 Task: Check the average views per listing of golf course in the last 1 year.
Action: Mouse moved to (768, 178)
Screenshot: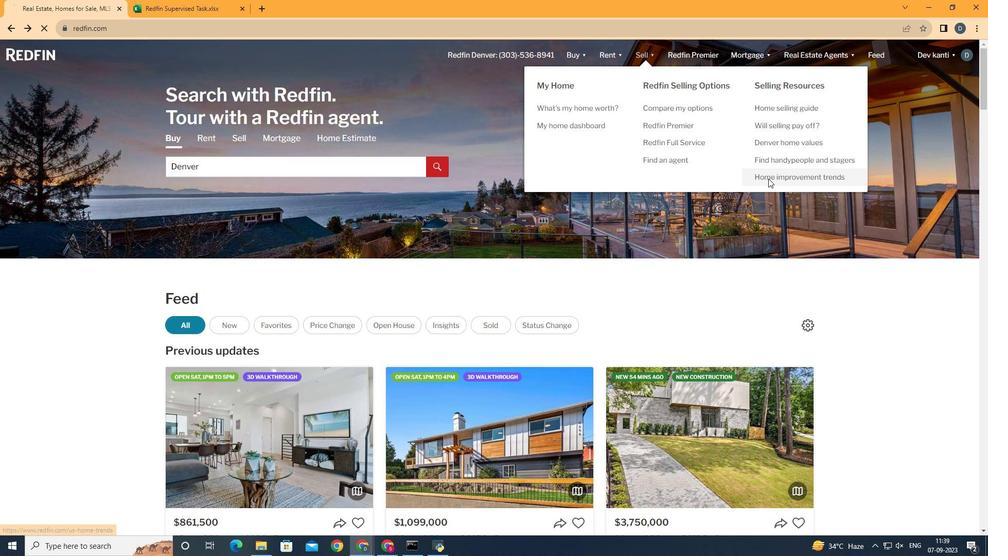 
Action: Mouse pressed left at (768, 178)
Screenshot: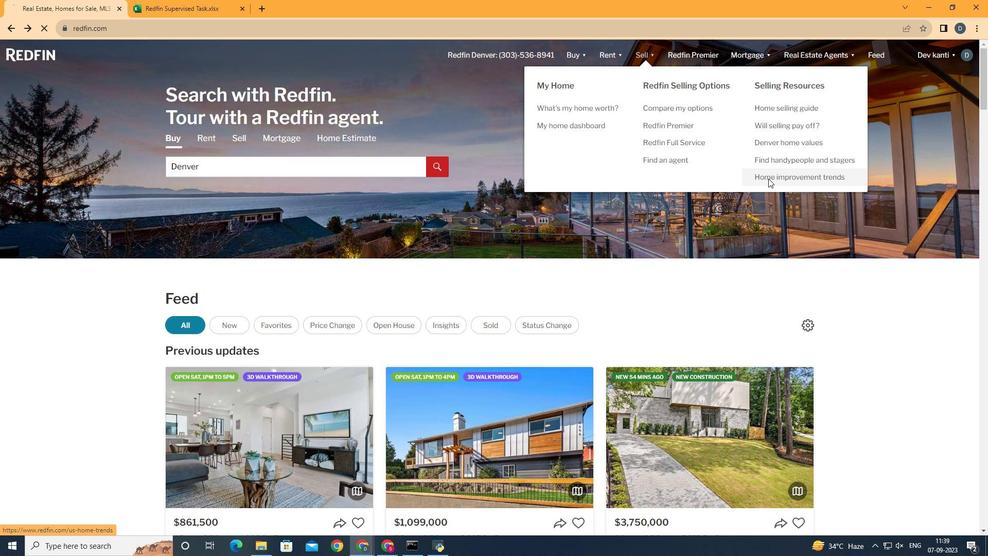 
Action: Mouse moved to (627, 242)
Screenshot: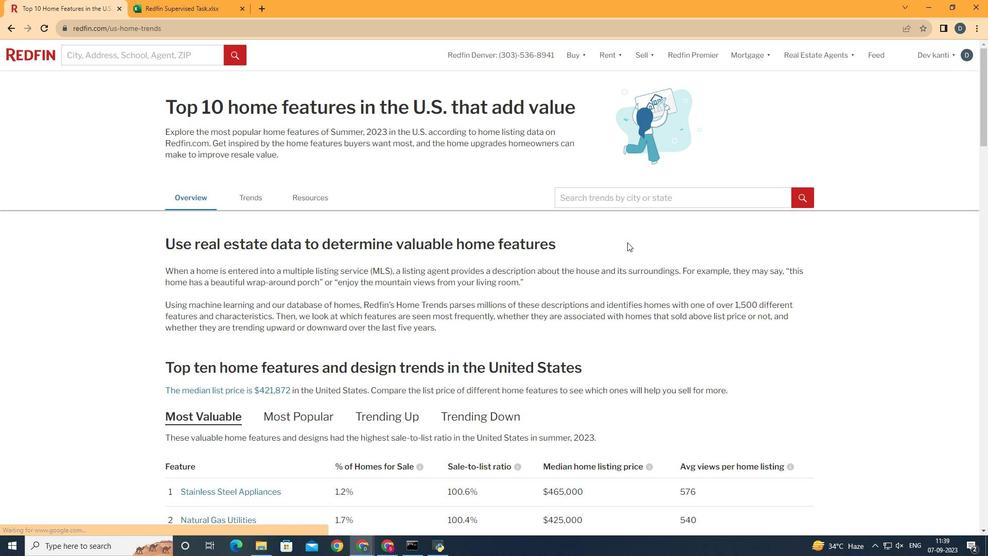 
Action: Mouse scrolled (627, 242) with delta (0, 0)
Screenshot: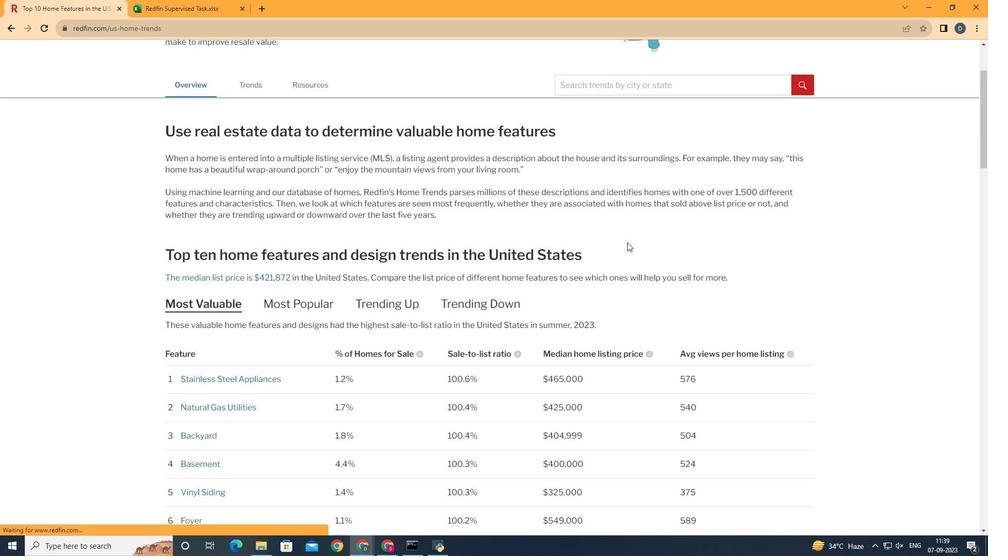 
Action: Mouse scrolled (627, 242) with delta (0, 0)
Screenshot: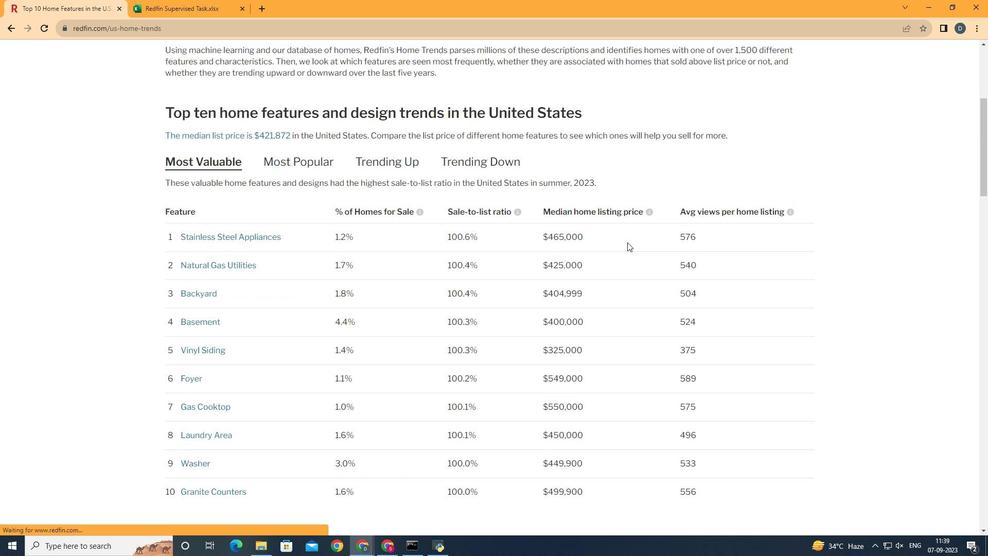 
Action: Mouse scrolled (627, 242) with delta (0, 0)
Screenshot: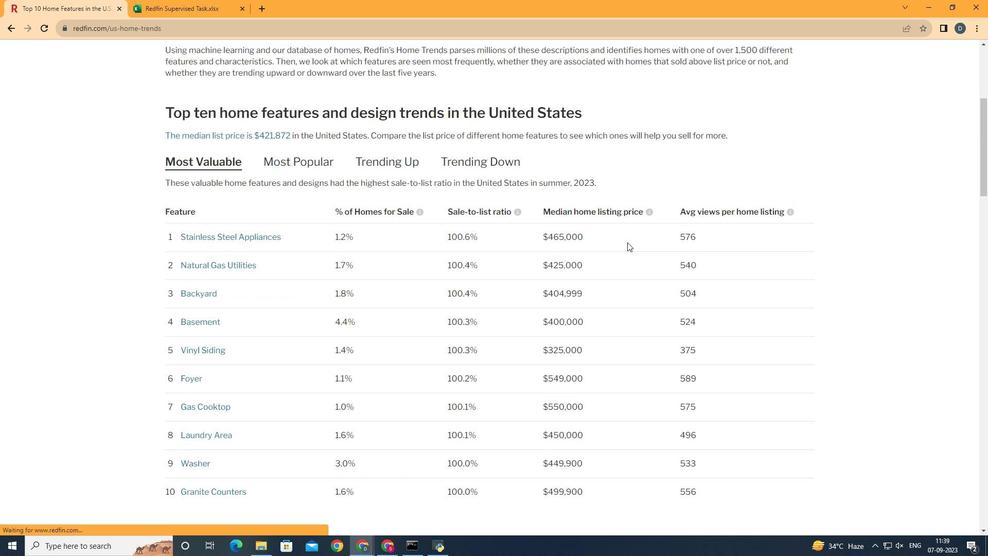 
Action: Mouse scrolled (627, 242) with delta (0, 0)
Screenshot: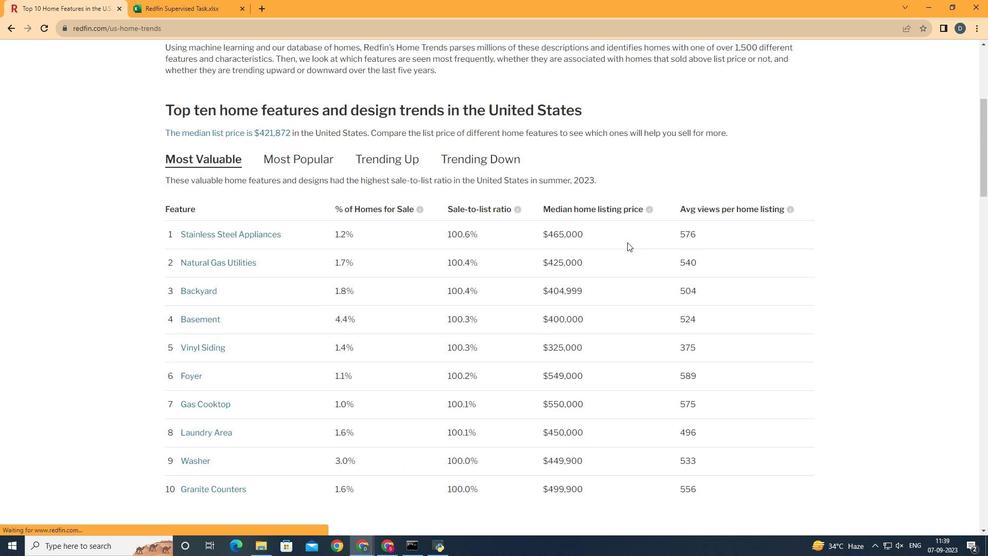 
Action: Mouse scrolled (627, 242) with delta (0, 0)
Screenshot: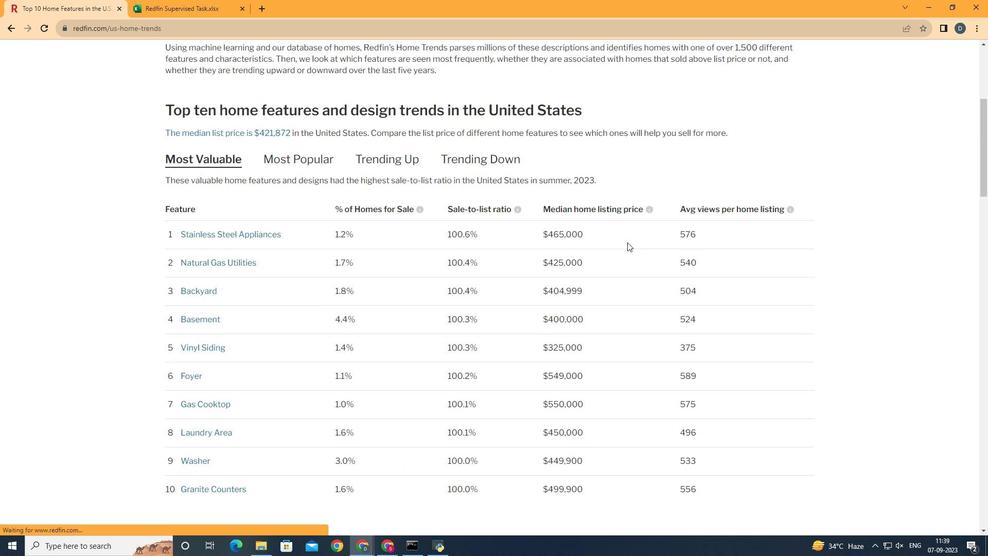 
Action: Mouse moved to (308, 143)
Screenshot: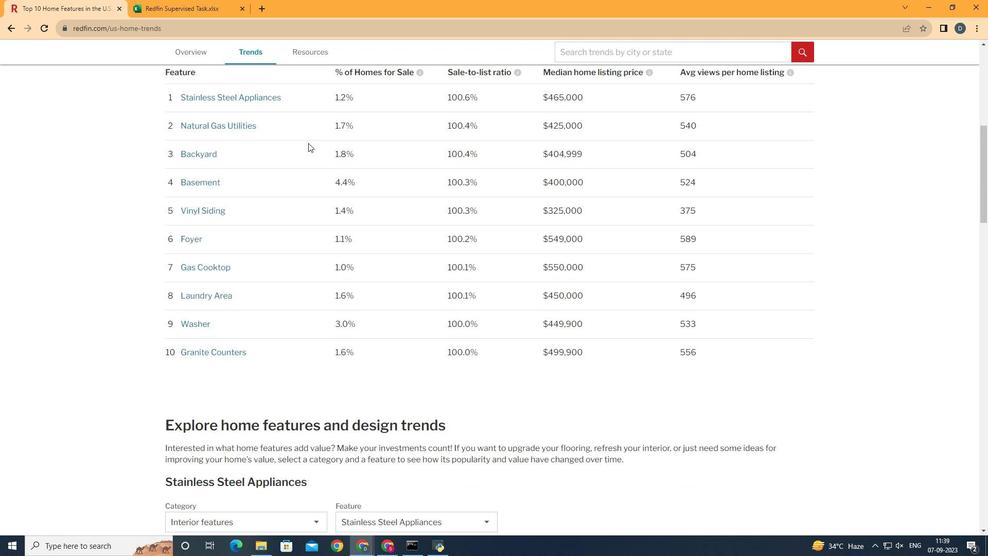 
Action: Mouse scrolled (308, 142) with delta (0, 0)
Screenshot: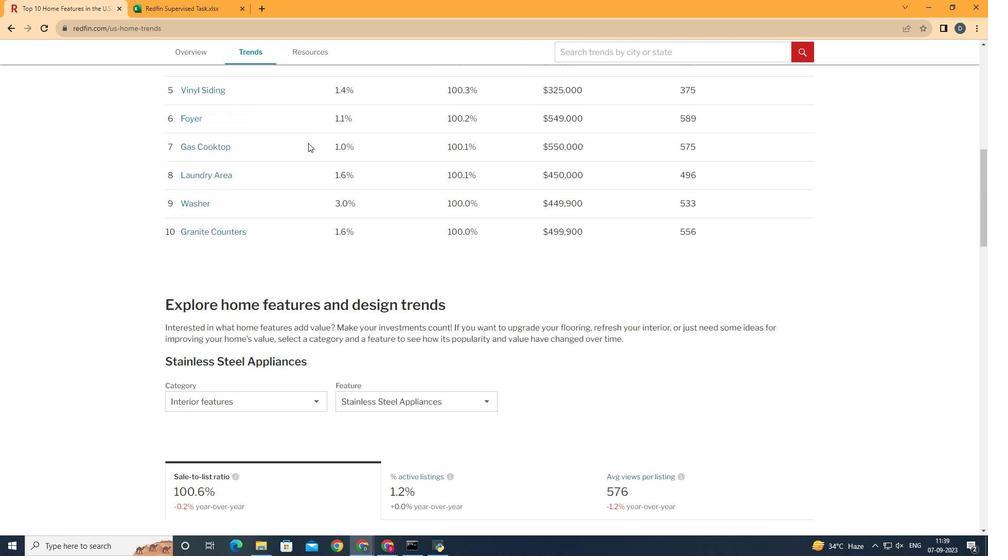 
Action: Mouse scrolled (308, 142) with delta (0, 0)
Screenshot: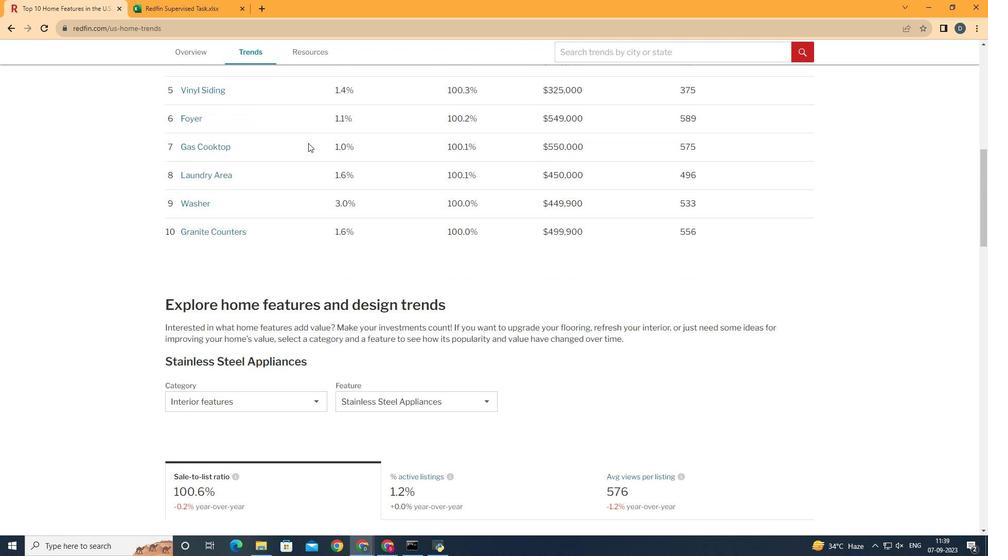 
Action: Mouse scrolled (308, 142) with delta (0, 0)
Screenshot: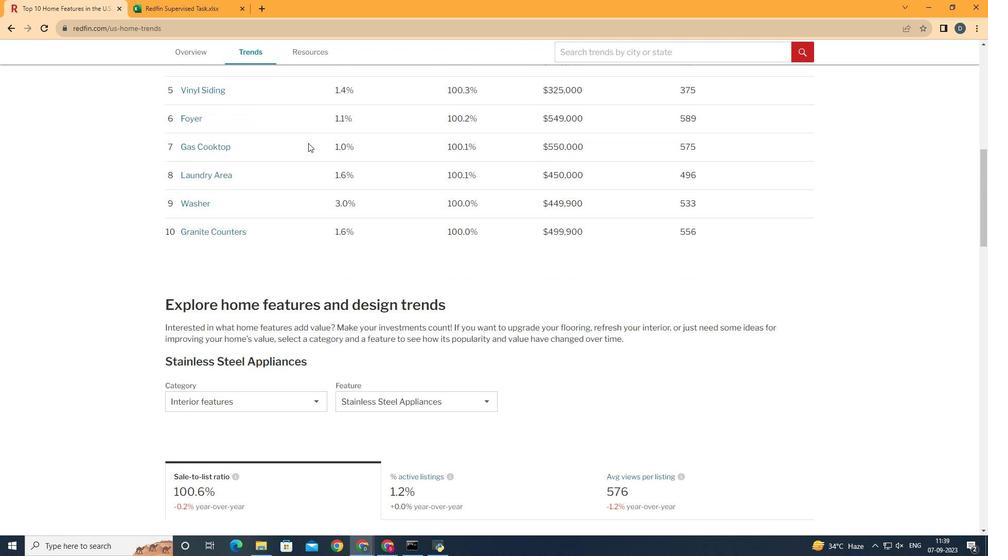 
Action: Mouse scrolled (308, 142) with delta (0, 0)
Screenshot: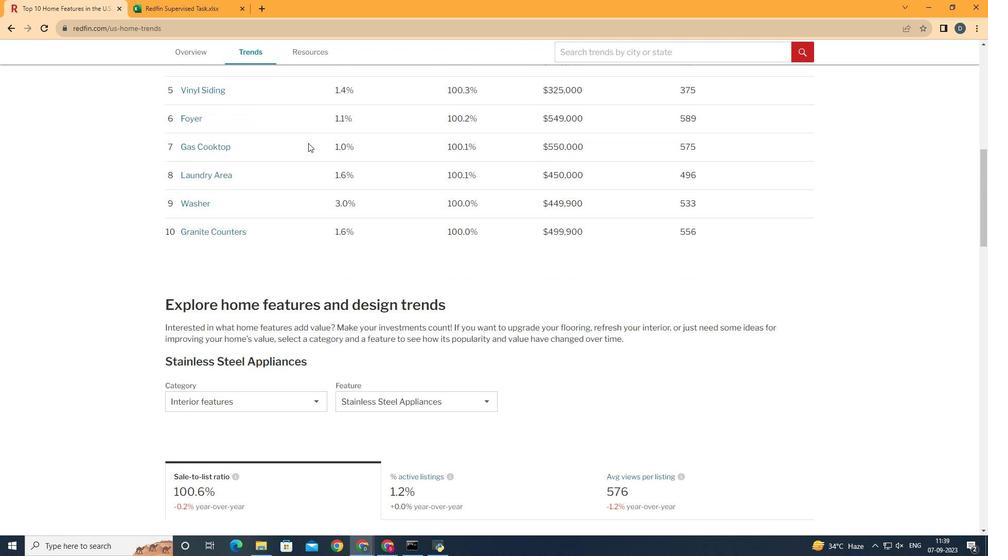 
Action: Mouse scrolled (308, 142) with delta (0, 0)
Screenshot: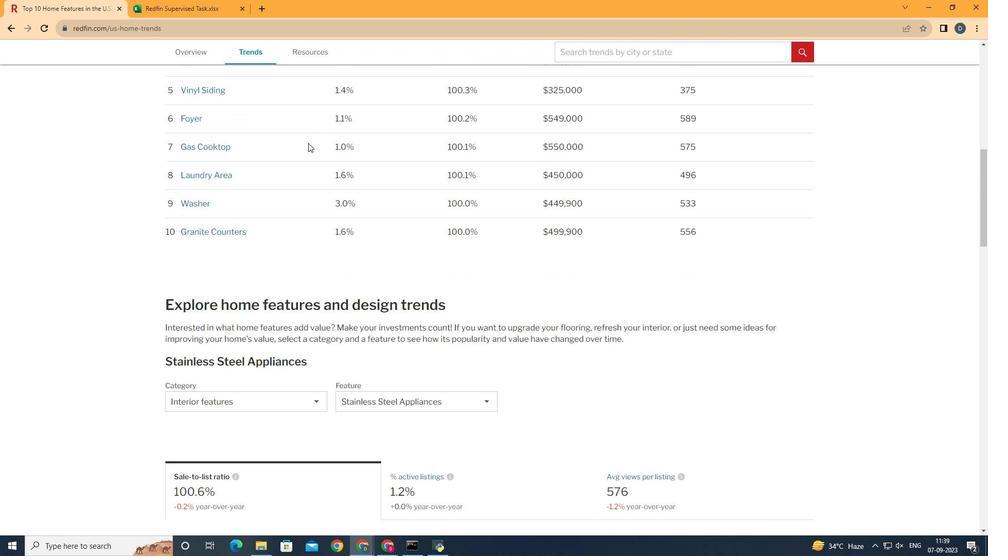 
Action: Mouse scrolled (308, 142) with delta (0, 0)
Screenshot: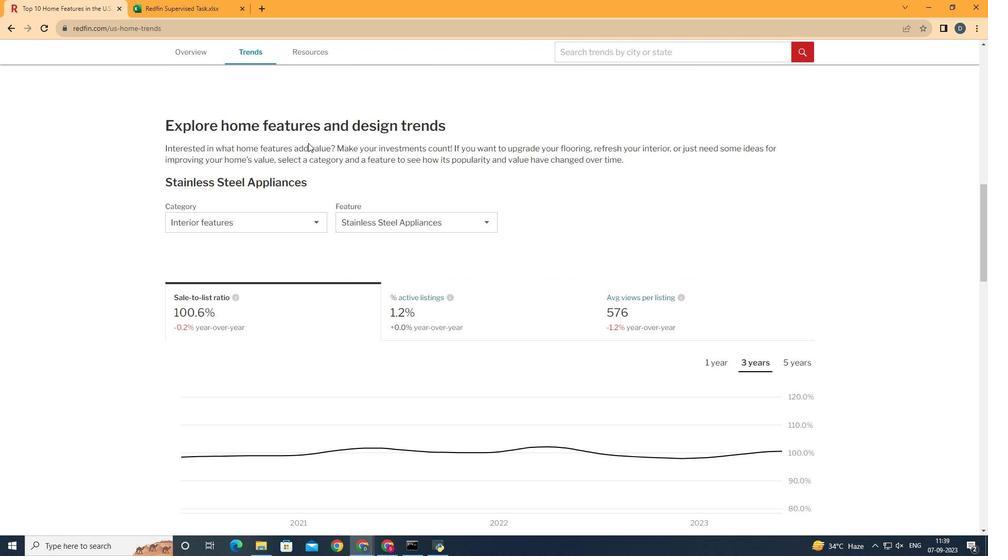 
Action: Mouse scrolled (308, 142) with delta (0, 0)
Screenshot: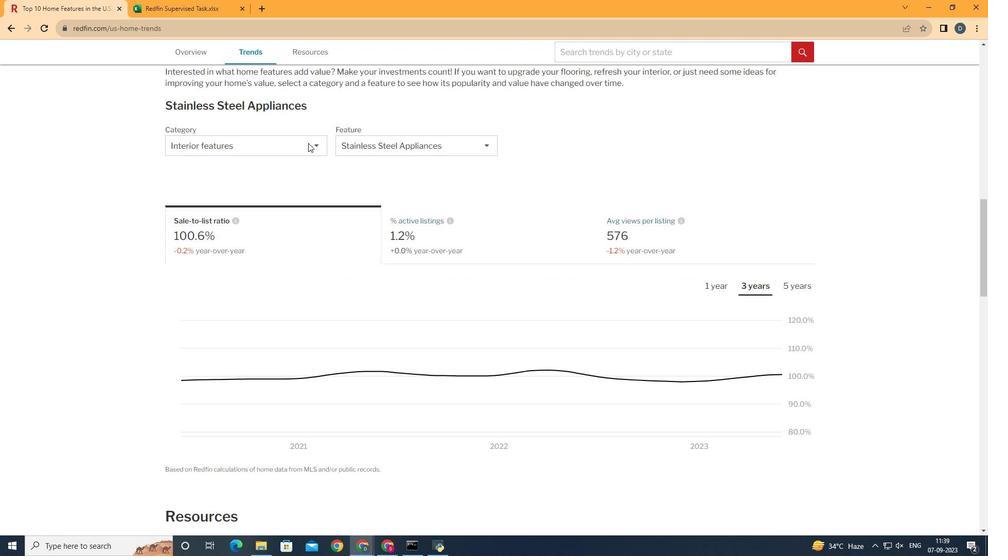 
Action: Mouse scrolled (308, 142) with delta (0, 0)
Screenshot: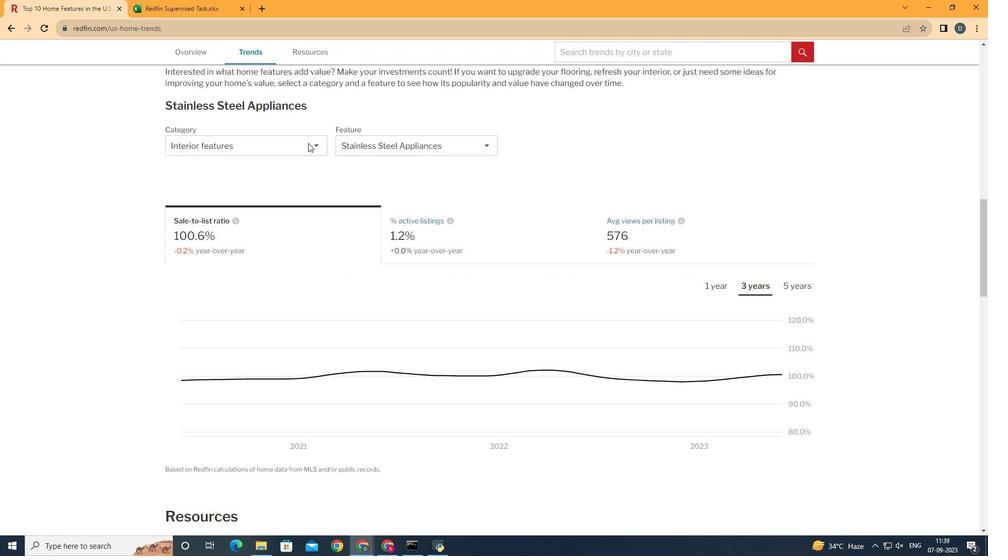 
Action: Mouse scrolled (308, 142) with delta (0, 0)
Screenshot: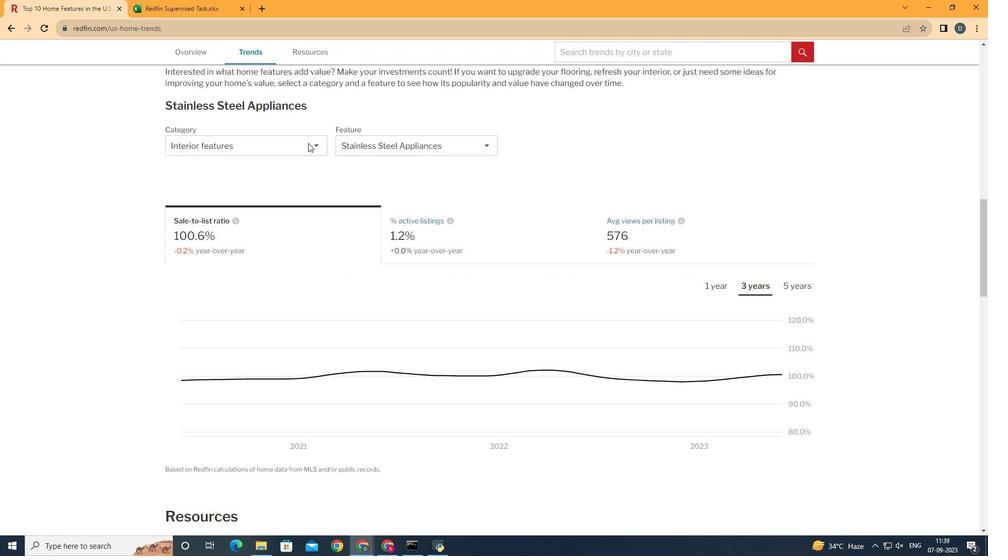 
Action: Mouse scrolled (308, 142) with delta (0, 0)
Screenshot: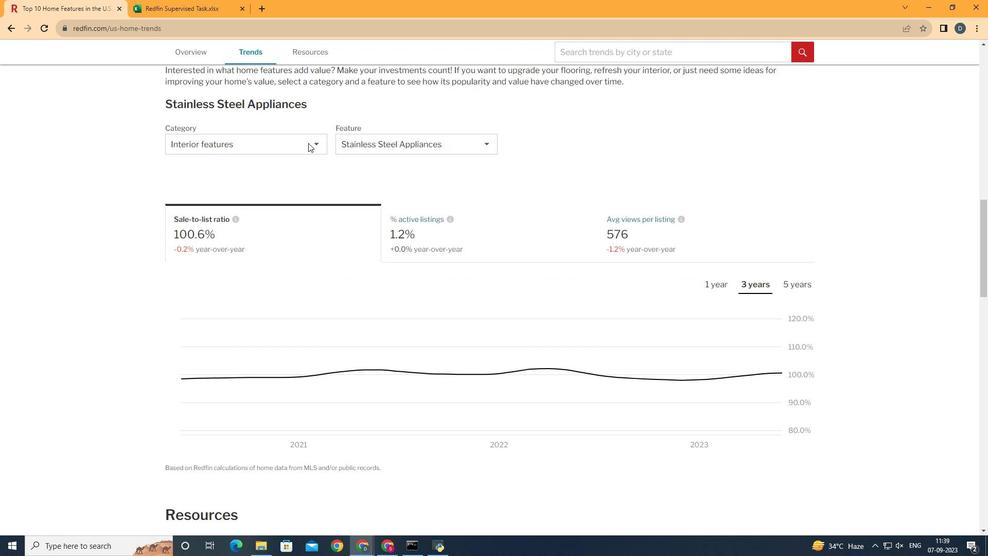 
Action: Mouse moved to (308, 143)
Screenshot: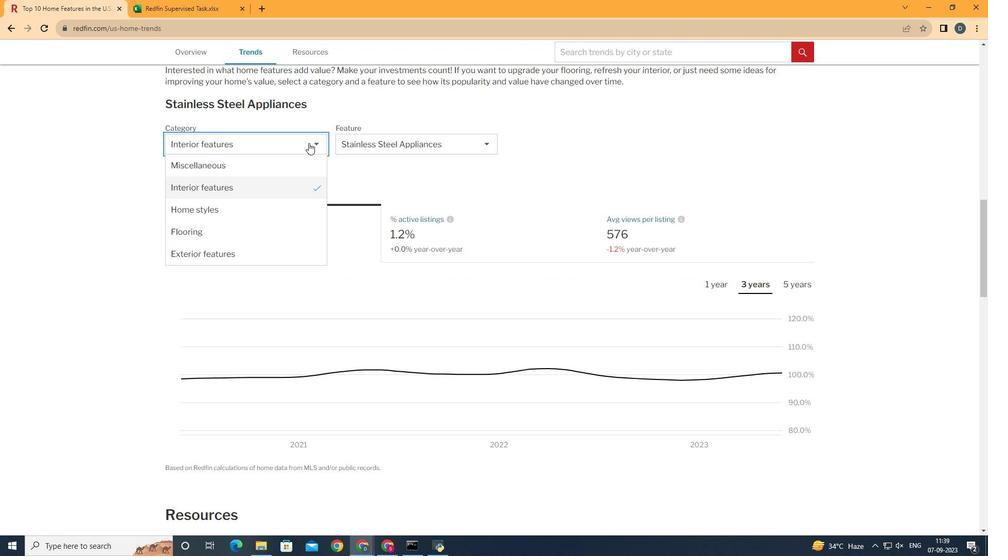 
Action: Mouse pressed left at (308, 143)
Screenshot: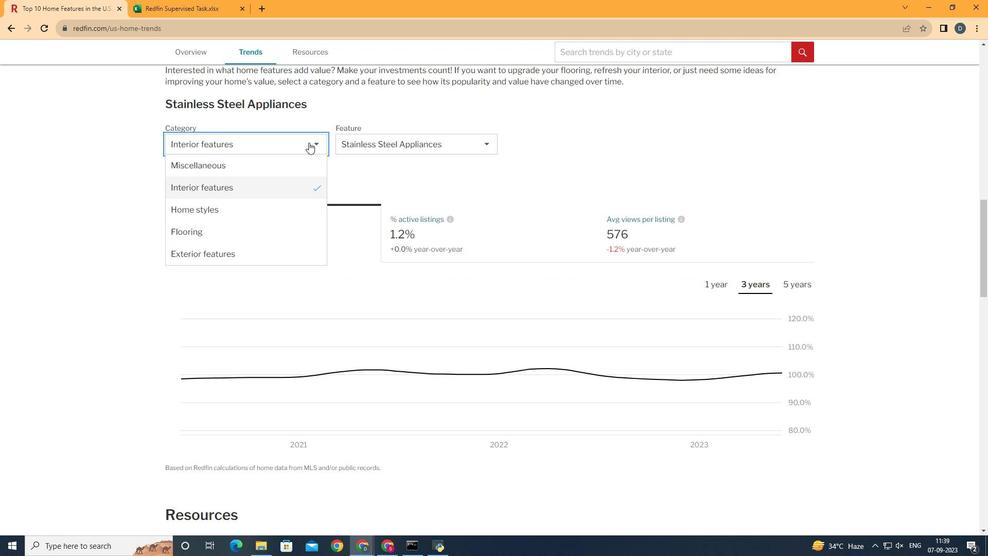 
Action: Mouse moved to (306, 164)
Screenshot: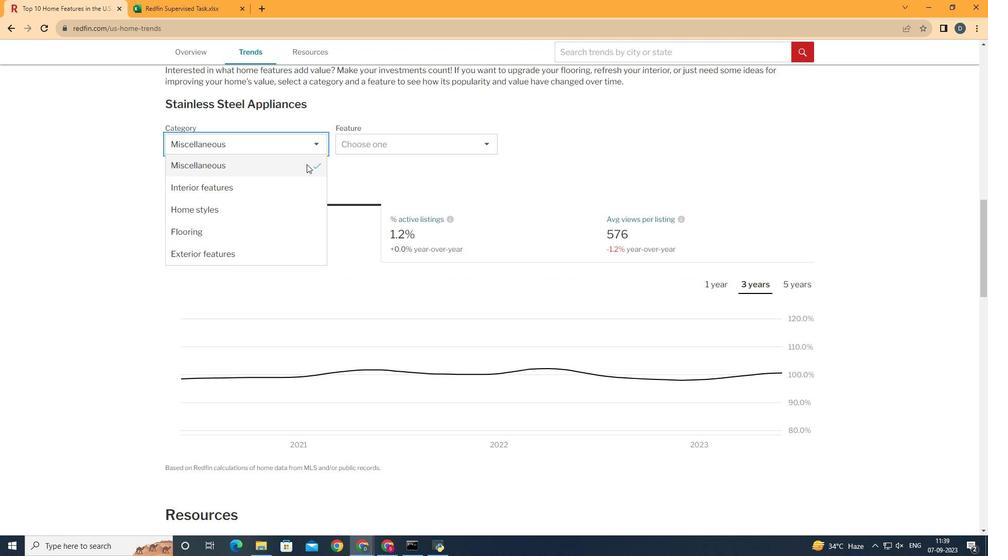 
Action: Mouse pressed left at (306, 164)
Screenshot: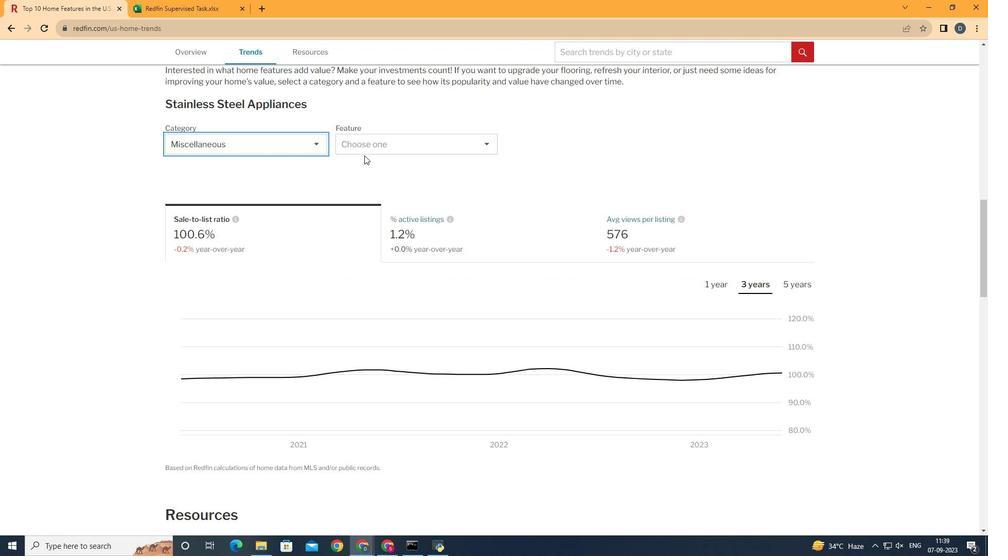 
Action: Mouse moved to (396, 150)
Screenshot: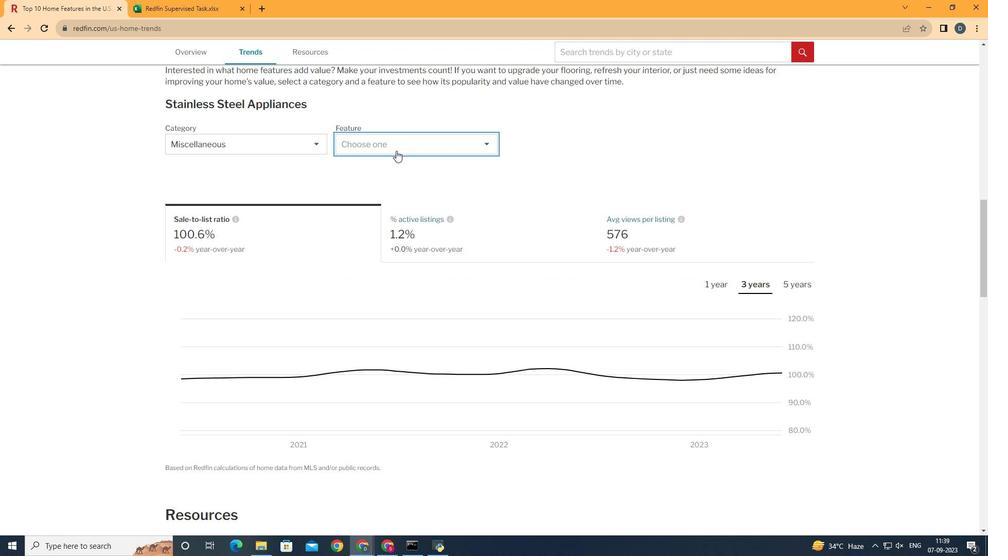 
Action: Mouse pressed left at (396, 150)
Screenshot: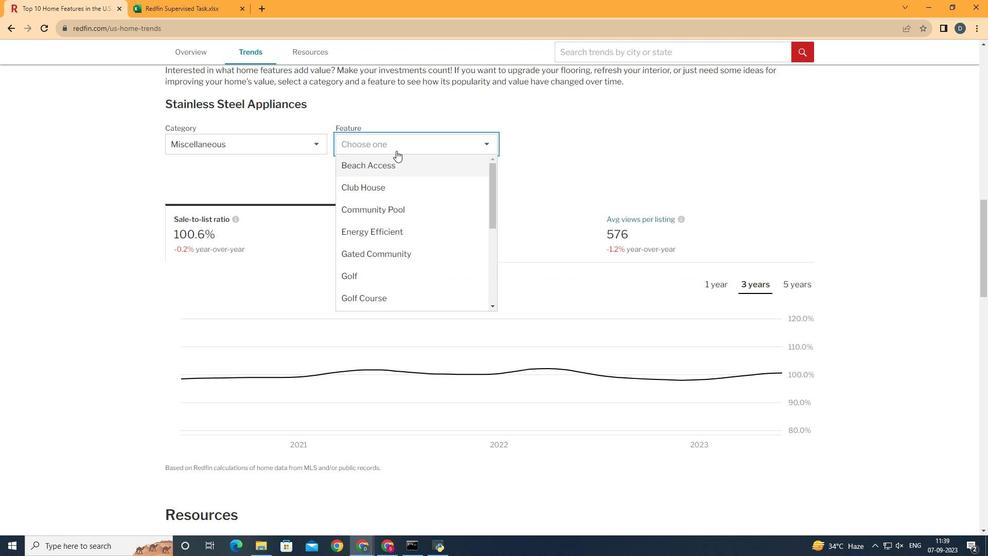 
Action: Mouse moved to (386, 298)
Screenshot: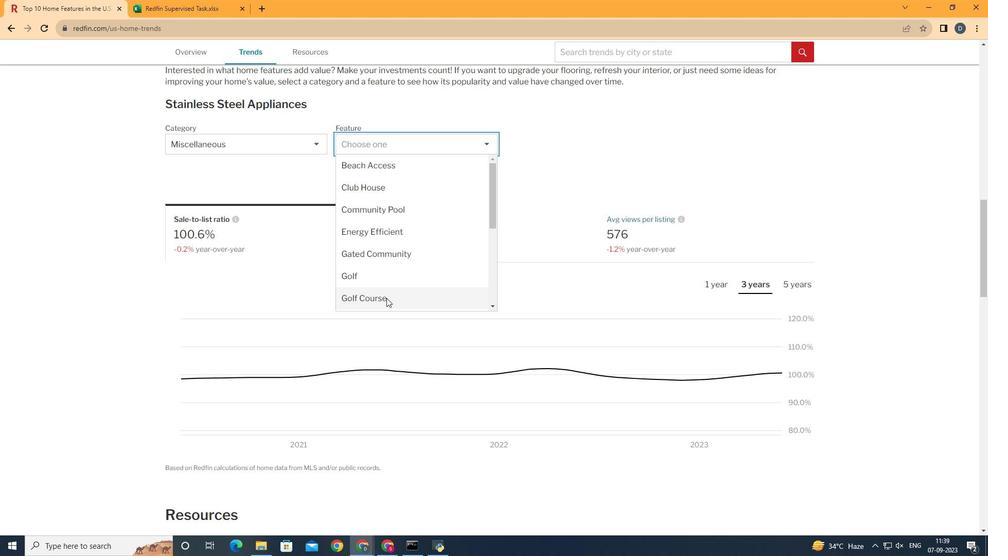 
Action: Mouse pressed left at (386, 298)
Screenshot: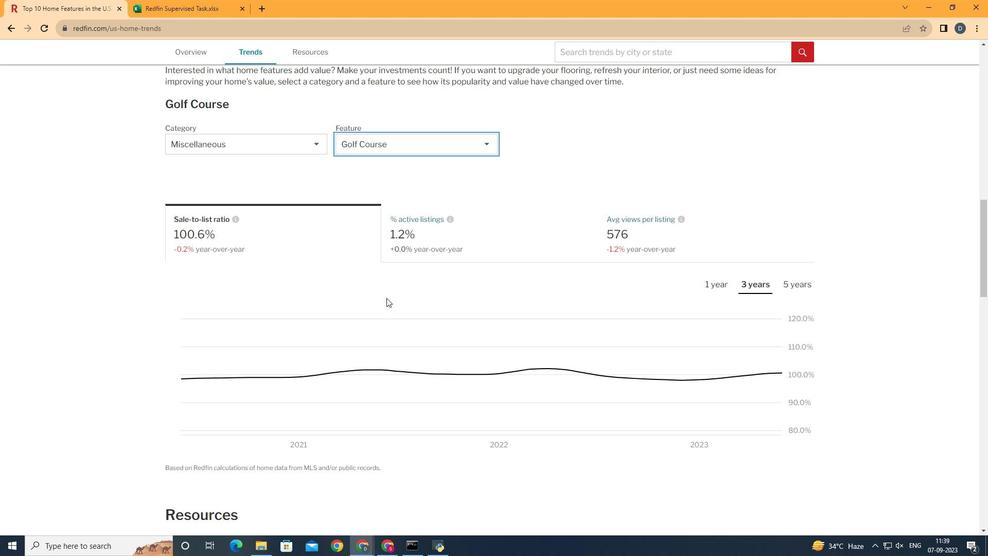 
Action: Mouse moved to (697, 222)
Screenshot: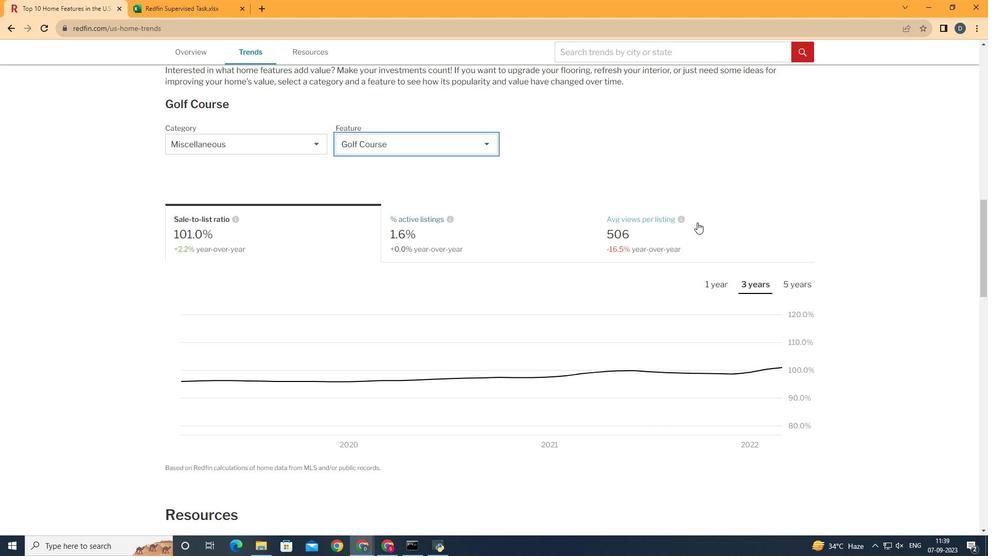 
Action: Mouse pressed left at (697, 222)
Screenshot: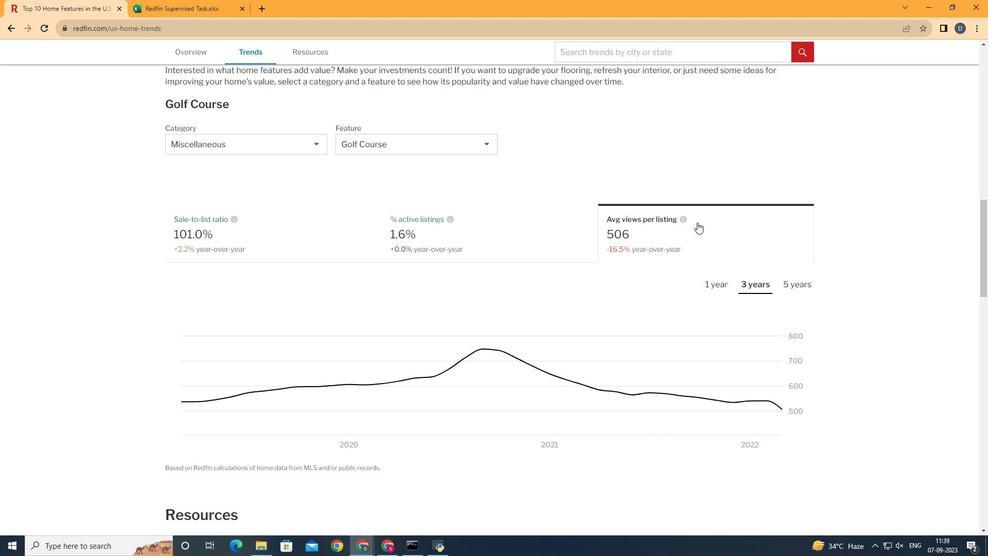 
Action: Mouse moved to (710, 288)
Screenshot: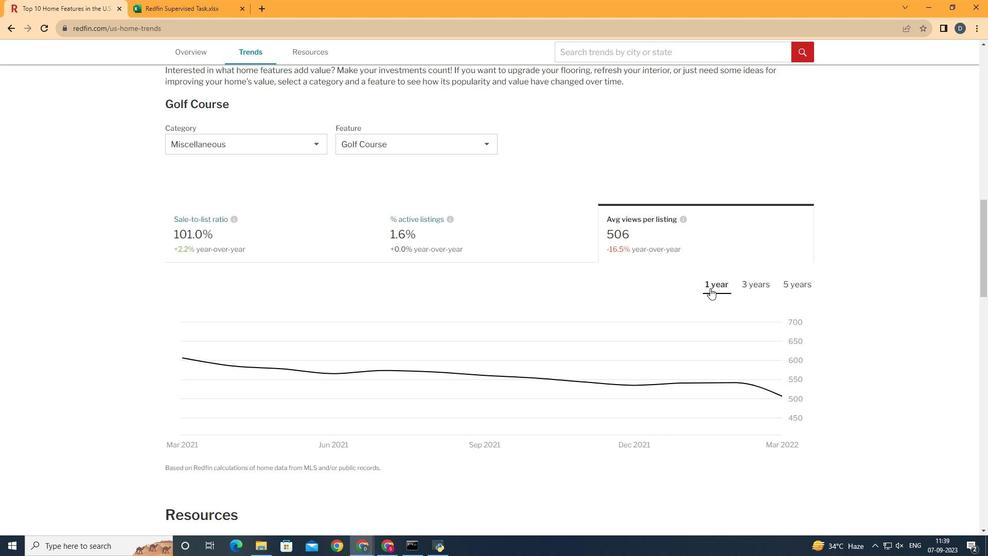 
Action: Mouse pressed left at (710, 288)
Screenshot: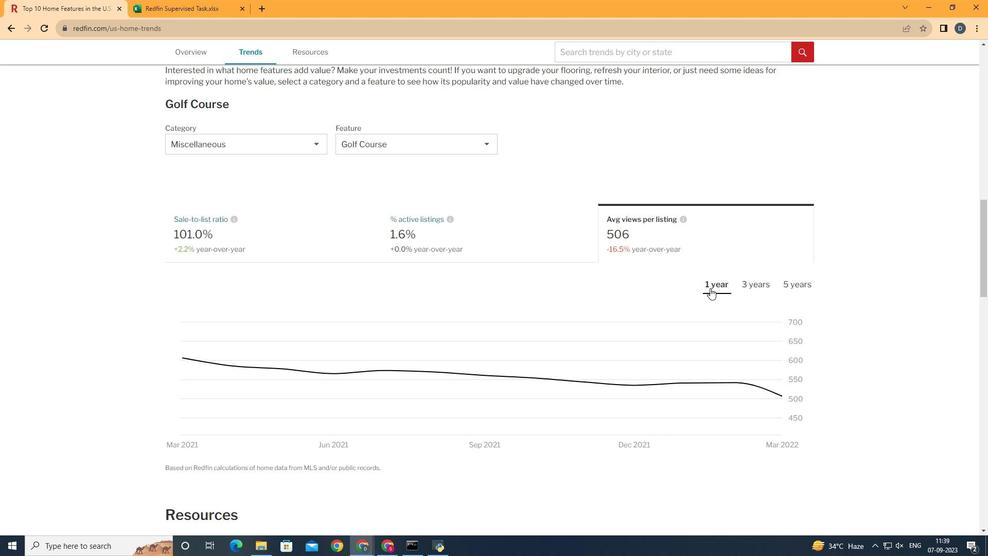 
Action: Mouse moved to (787, 394)
Screenshot: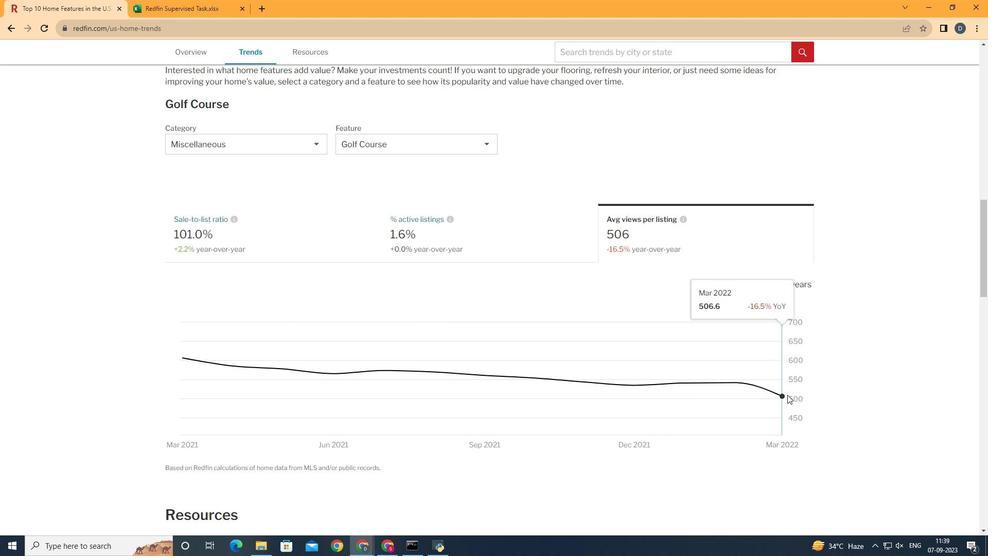 
